 Task: Invite Team Member Softage.1@softage.net to Workspace Event Planning and Management. Invite Team Member Softage.2@softage.net to Workspace Event Planning and Management. Invite Team Member Softage.3@softage.net to Workspace Event Planning and Management. Invite Team Member Softage.4@softage.net to Workspace Event Planning and Management
Action: Mouse moved to (1031, 145)
Screenshot: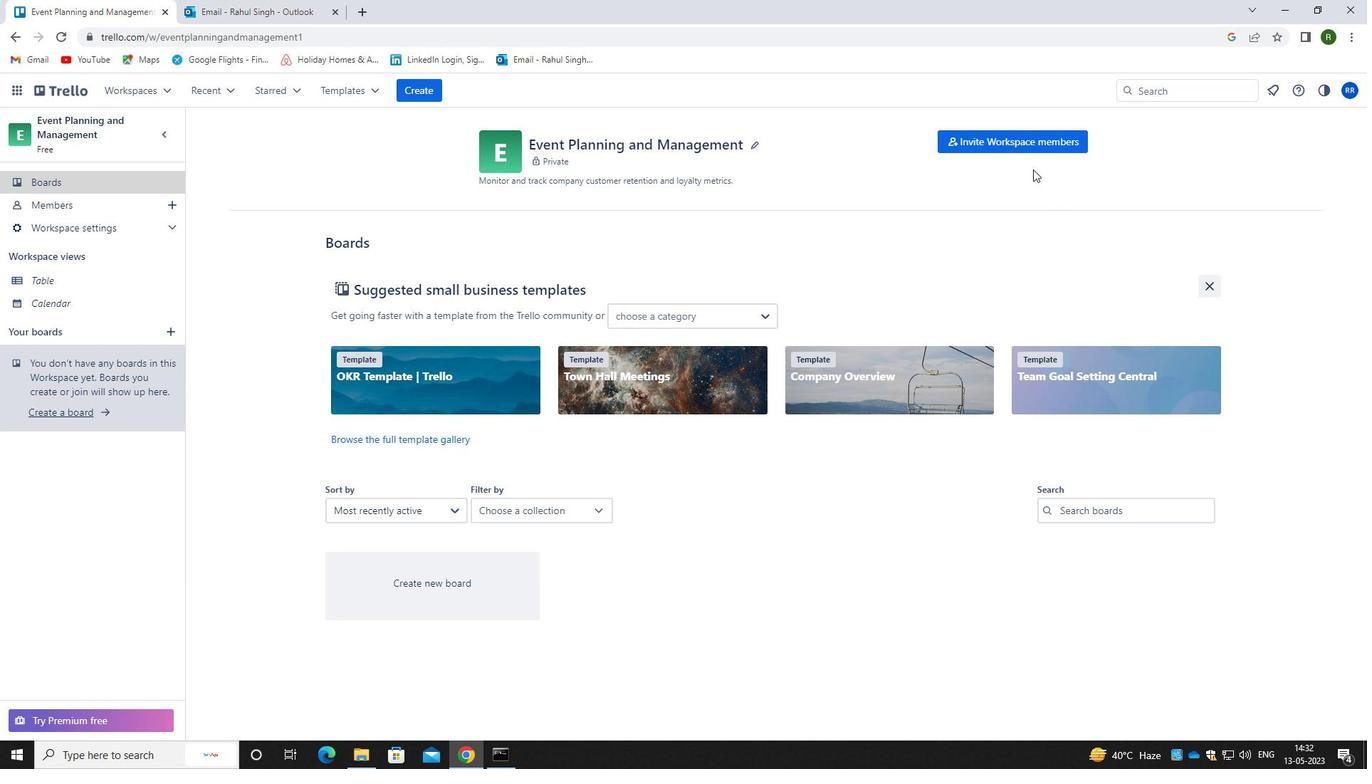 
Action: Mouse pressed left at (1031, 145)
Screenshot: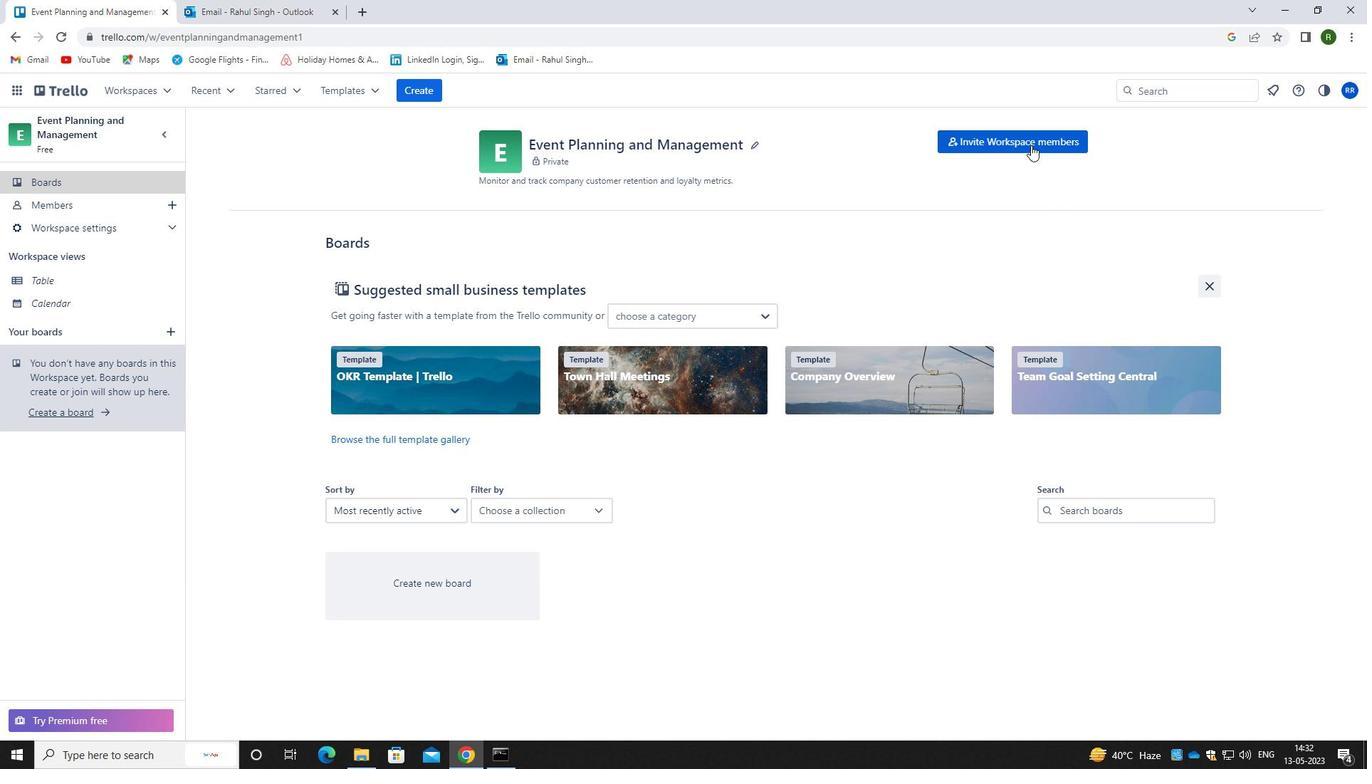 
Action: Mouse moved to (678, 381)
Screenshot: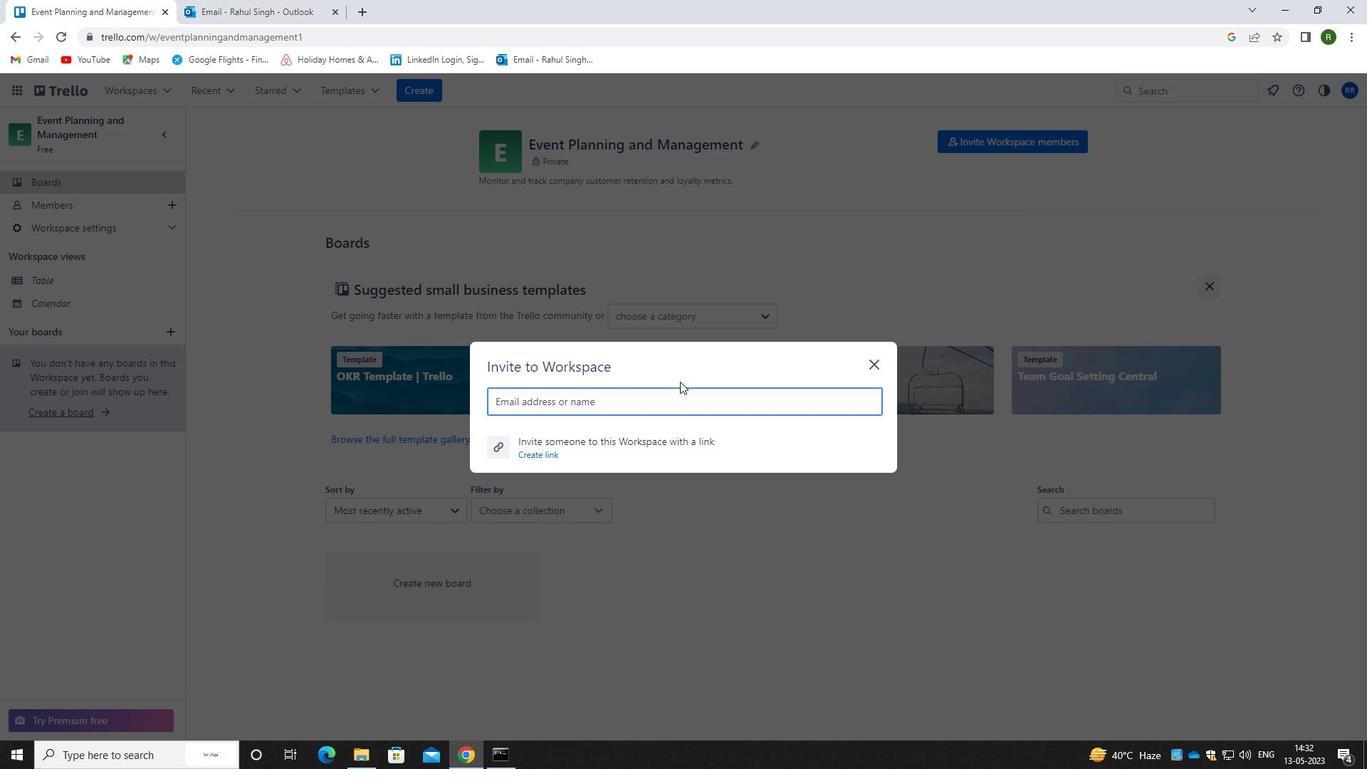 
Action: Key pressed <Key.caps_lock>s<Key.caps_lock>oftage.1<Key.shift>@SOFTAGE/<Key.backspace>.NET
Screenshot: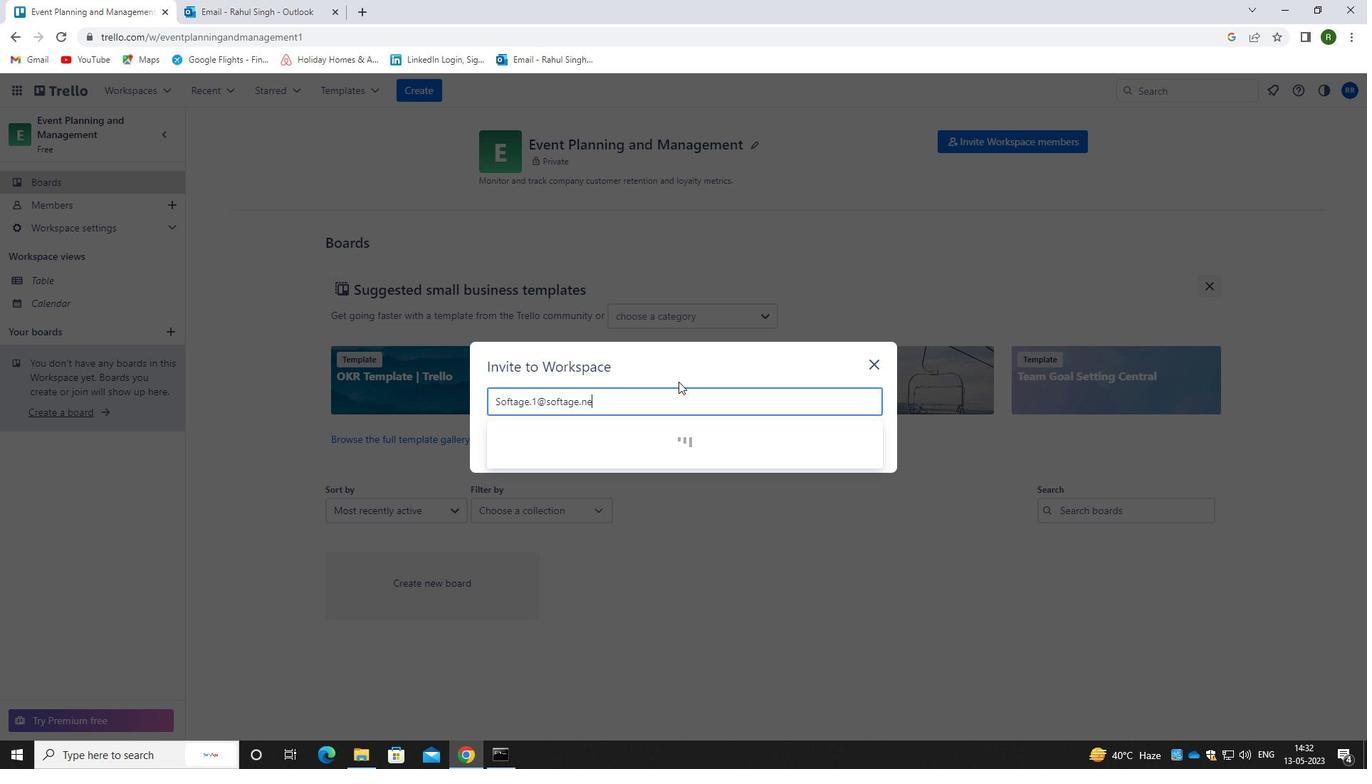 
Action: Mouse moved to (537, 442)
Screenshot: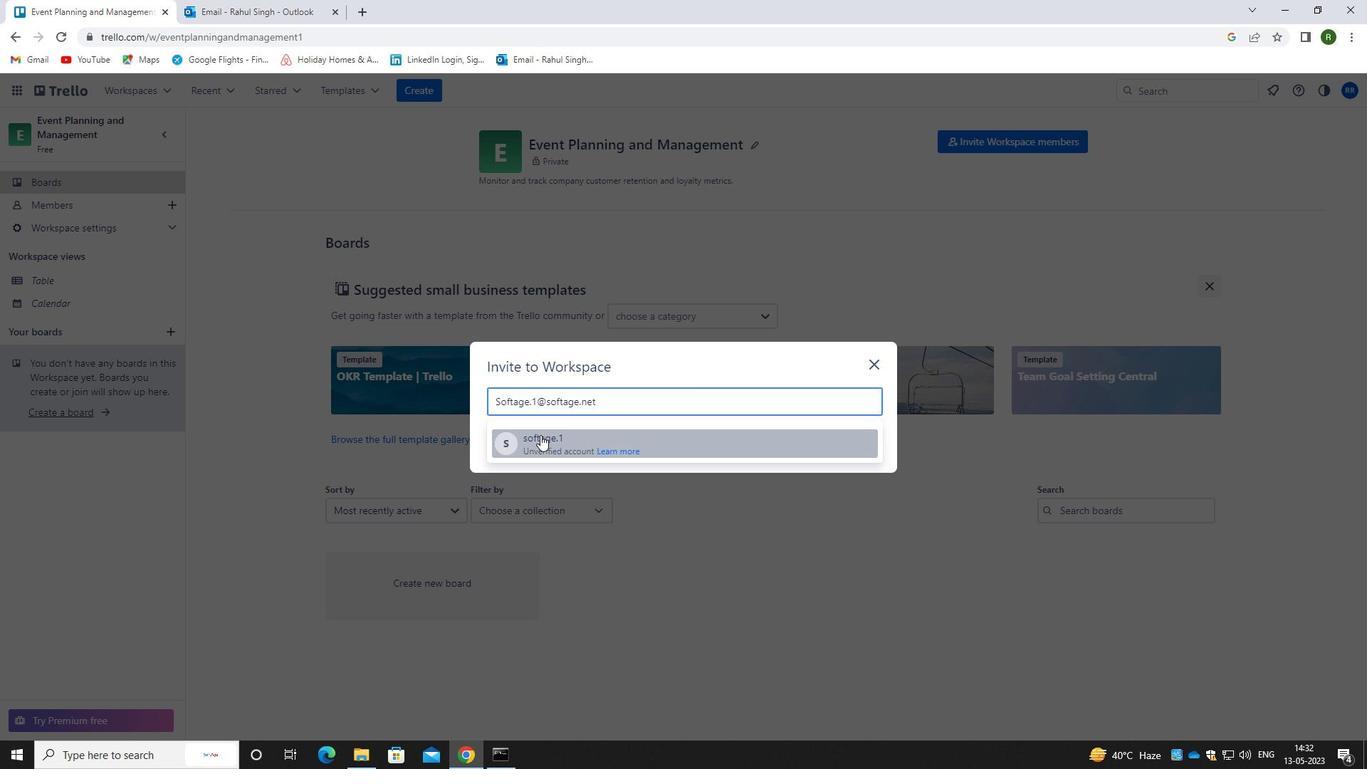 
Action: Mouse pressed left at (537, 442)
Screenshot: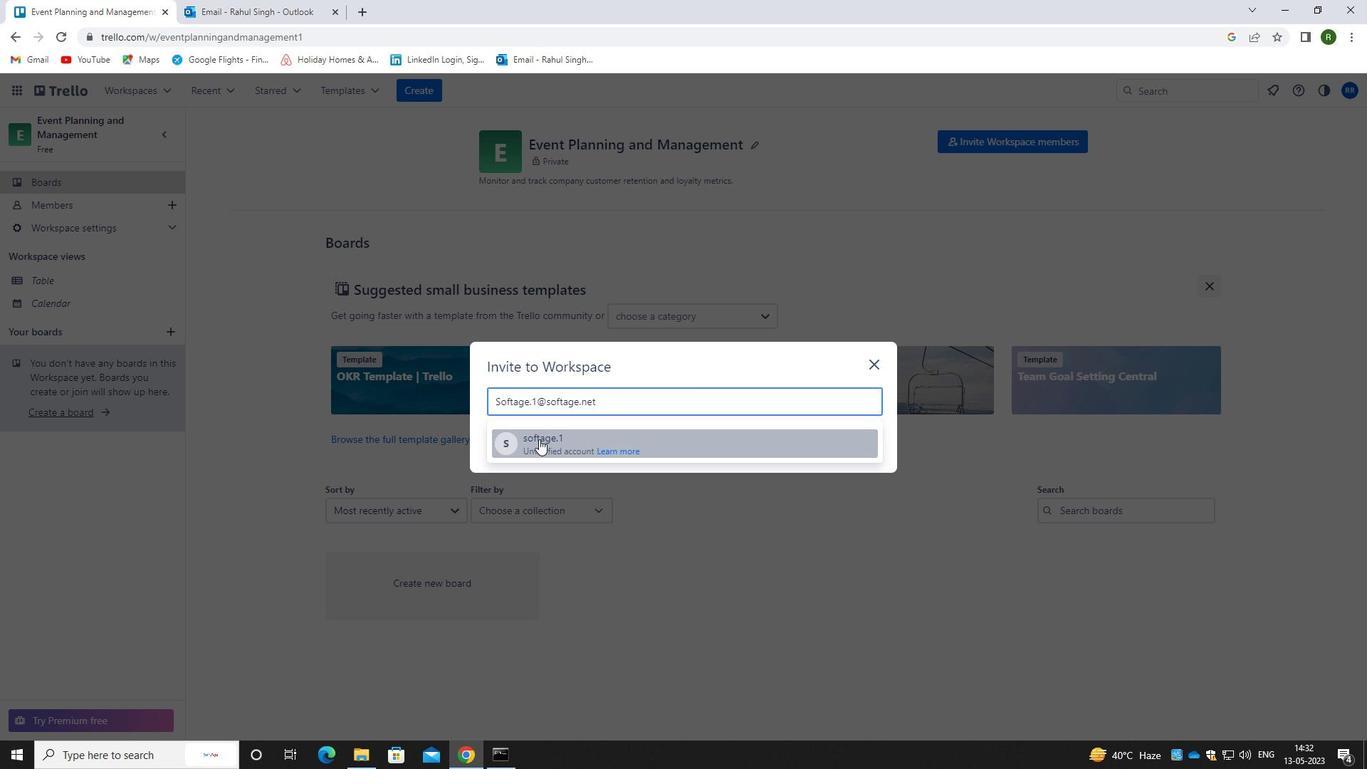 
Action: Mouse moved to (843, 374)
Screenshot: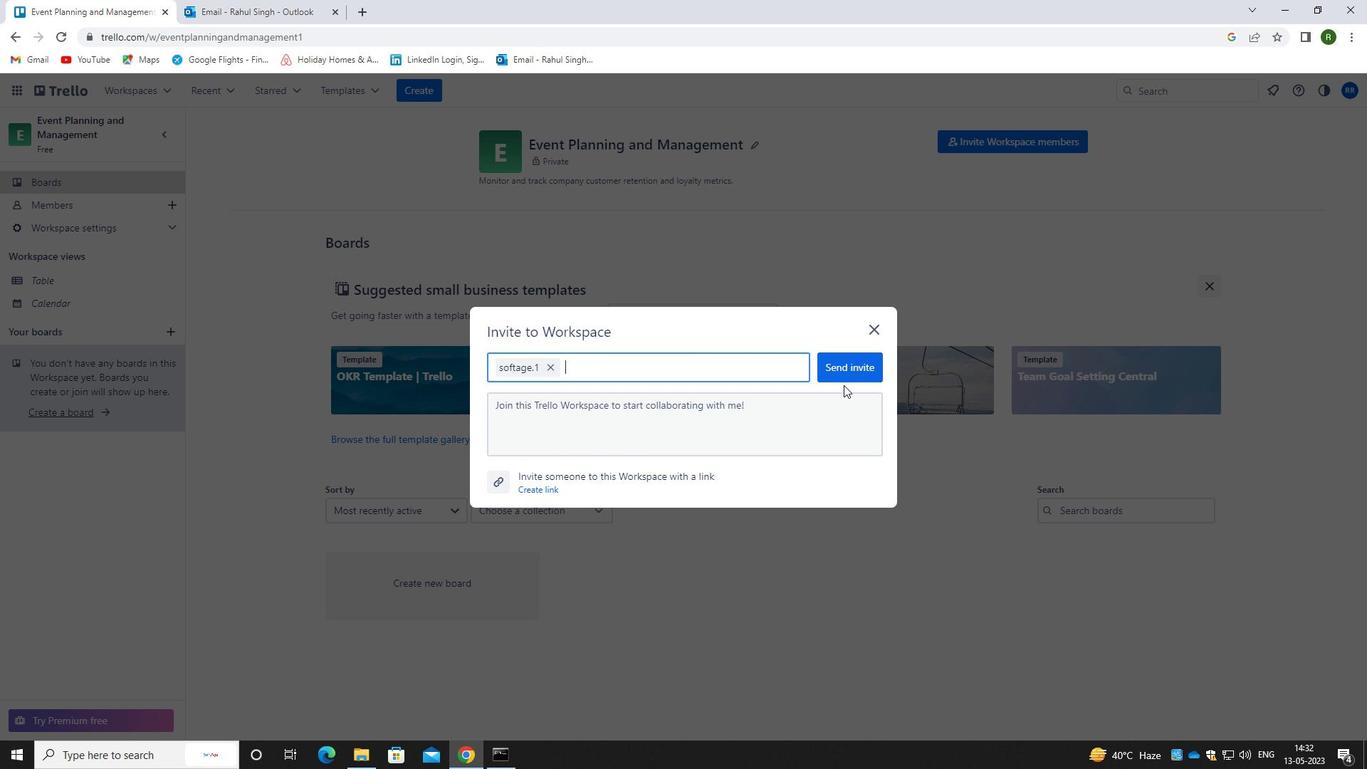 
Action: Mouse pressed left at (843, 374)
Screenshot: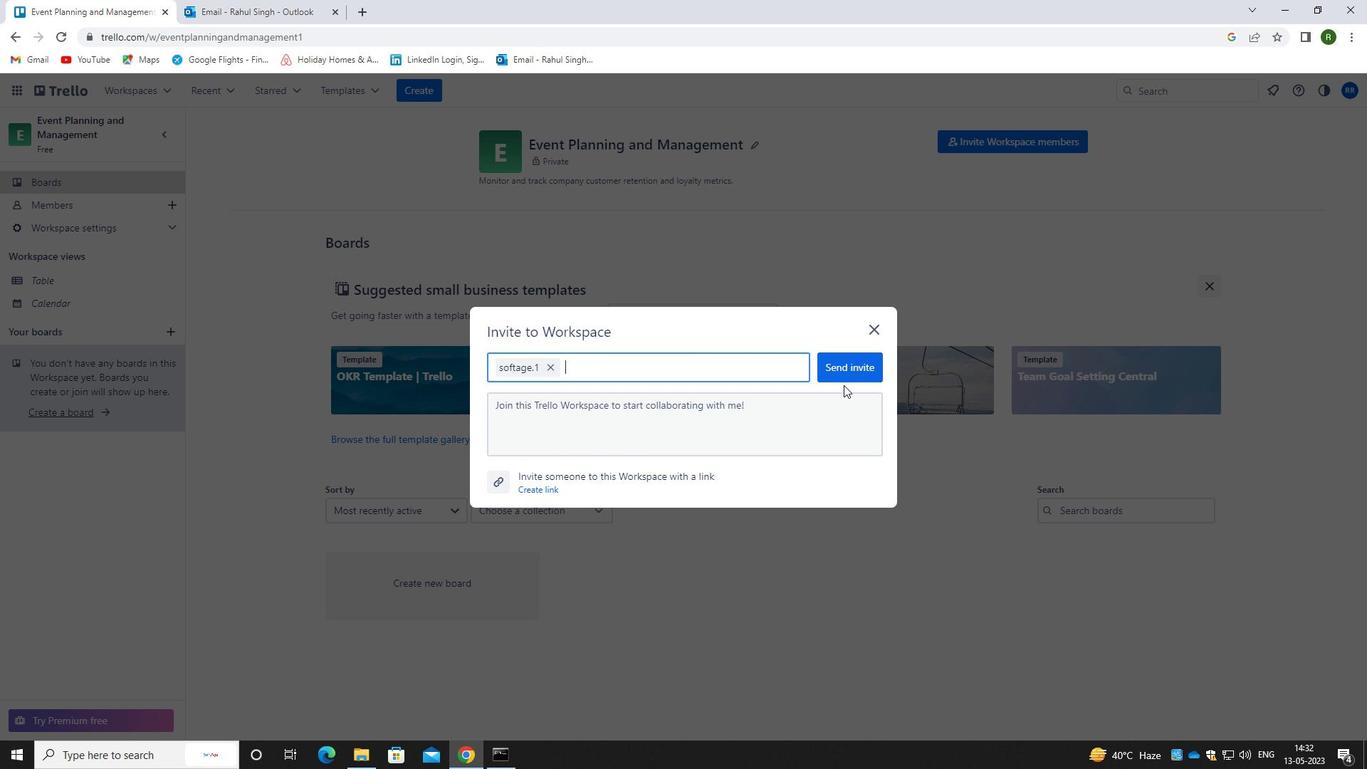 
Action: Mouse moved to (1021, 144)
Screenshot: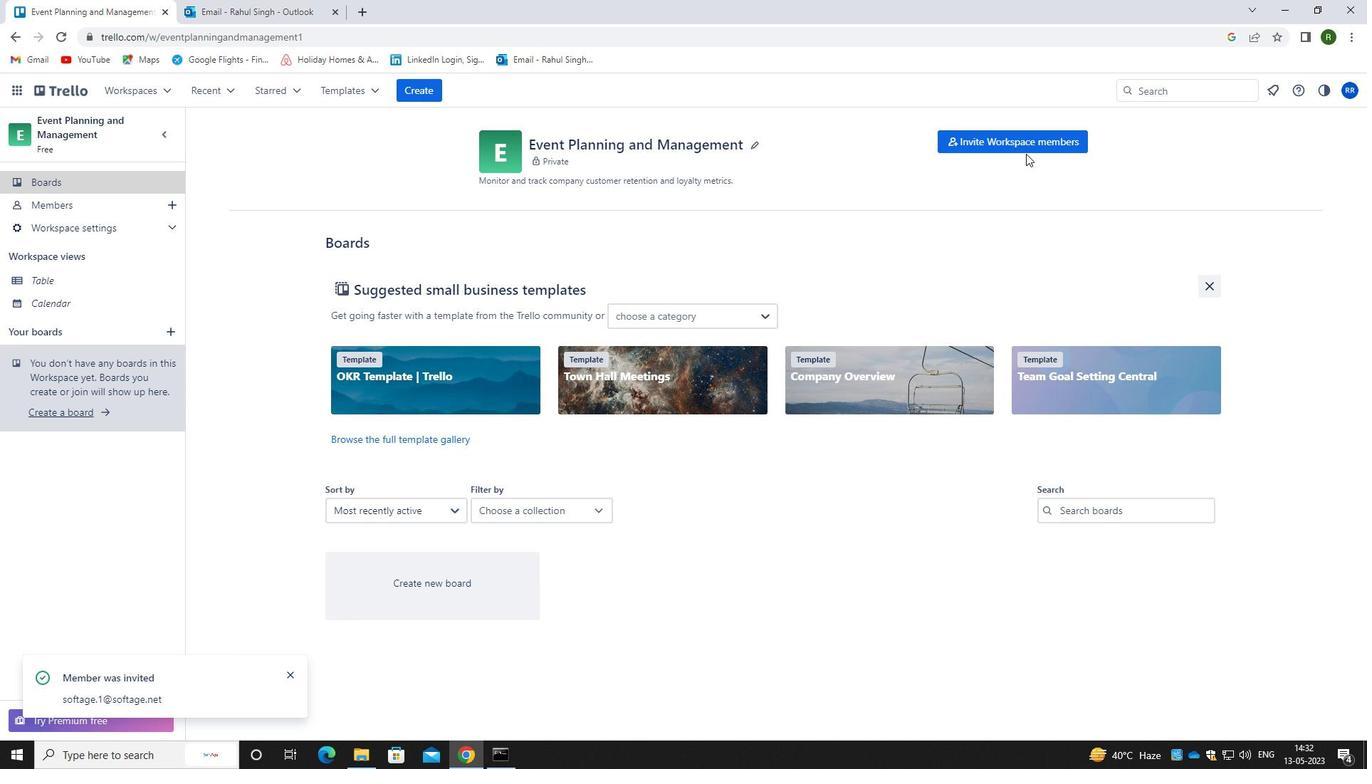 
Action: Mouse pressed left at (1021, 144)
Screenshot: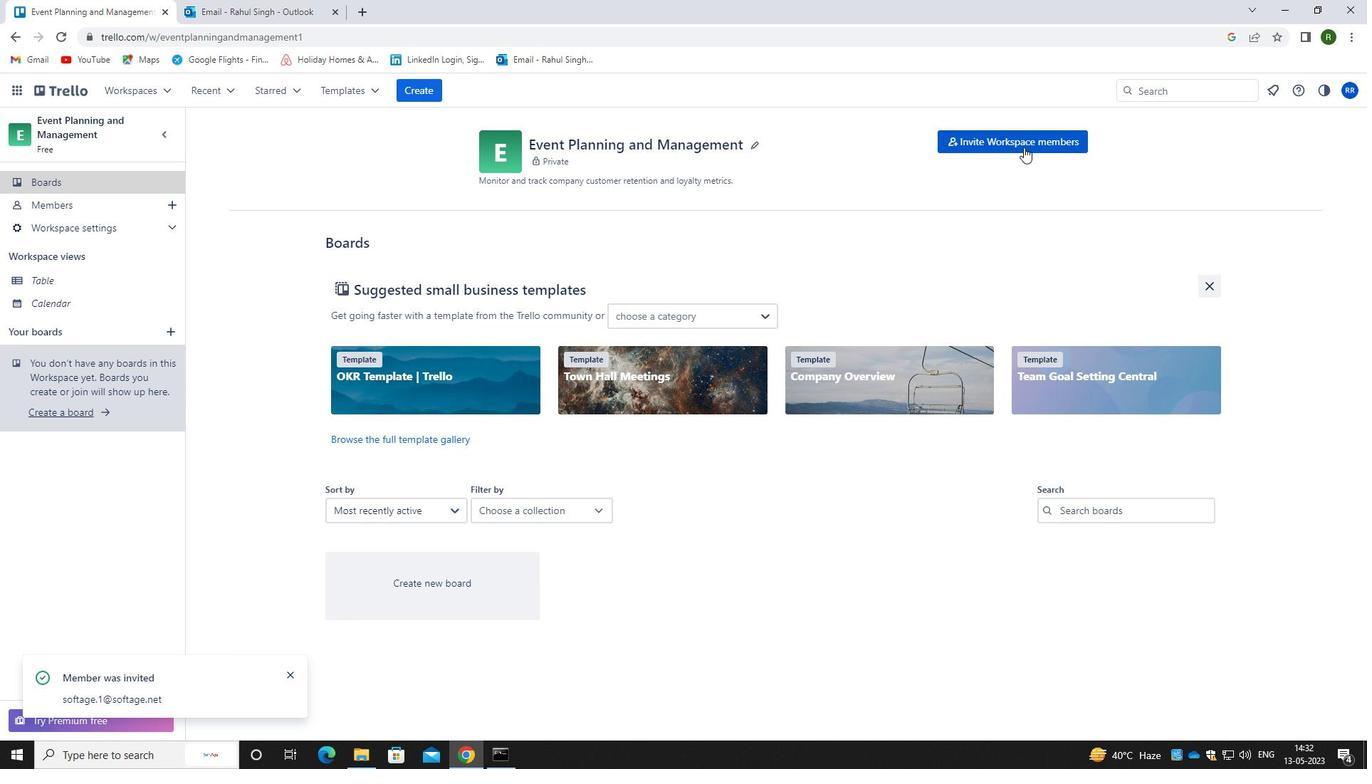 
Action: Mouse moved to (647, 420)
Screenshot: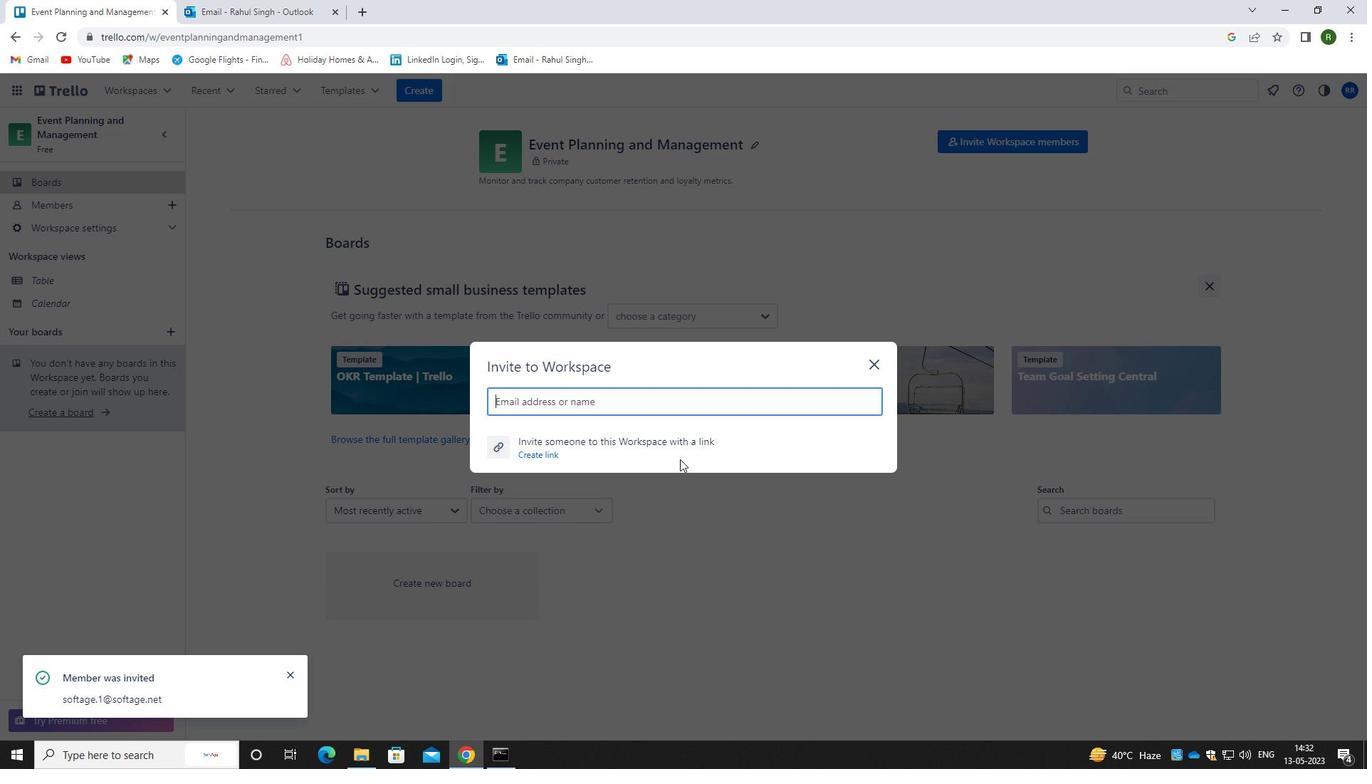 
Action: Key pressed <Key.shift>SOFTAGE.2<Key.shift>@SOFTAGE.NET
Screenshot: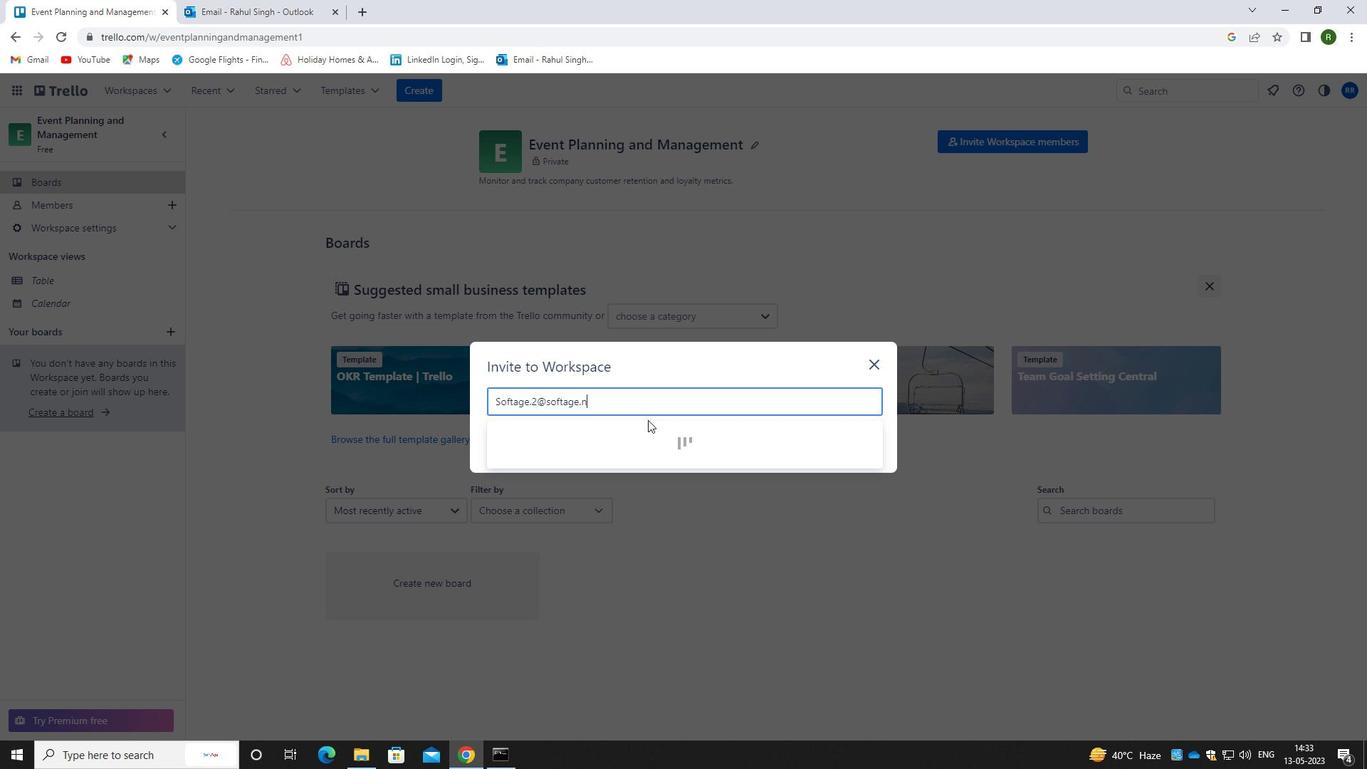 
Action: Mouse moved to (560, 442)
Screenshot: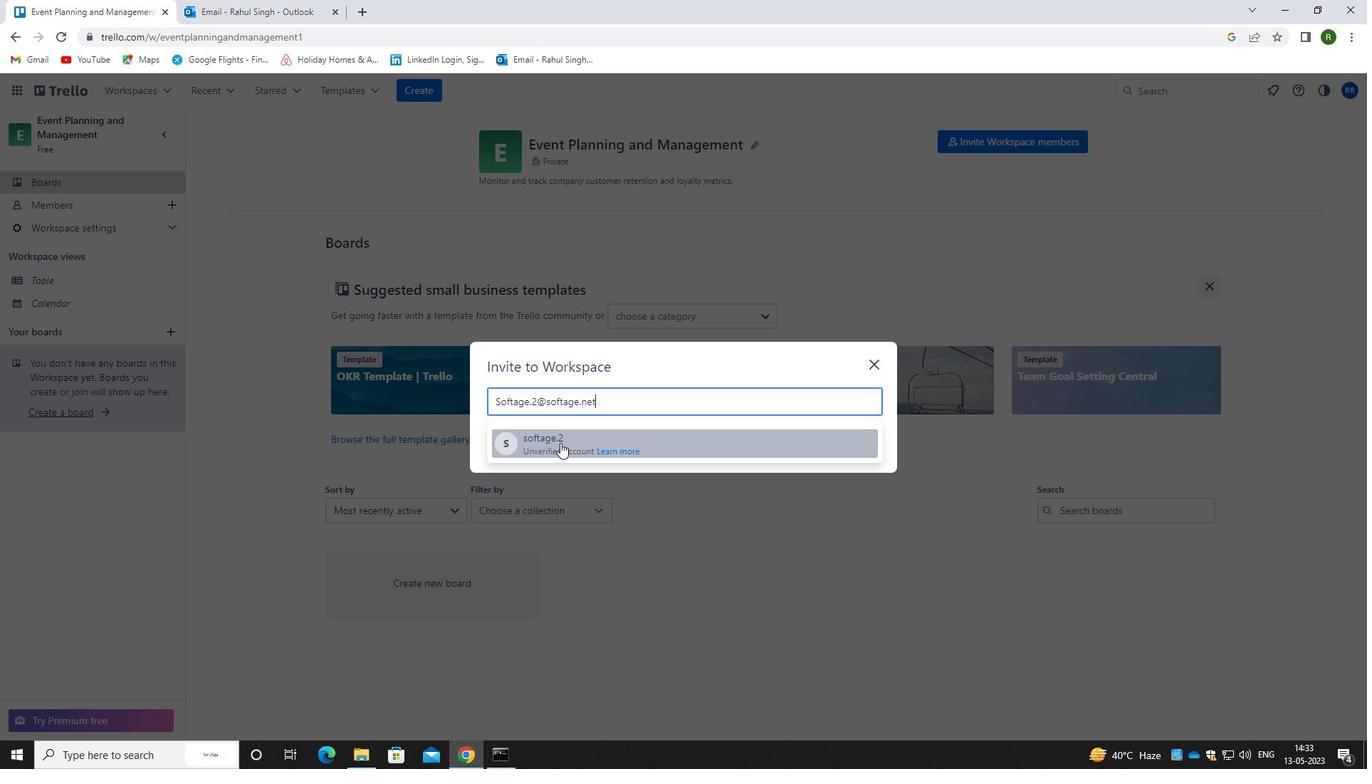 
Action: Mouse pressed left at (560, 442)
Screenshot: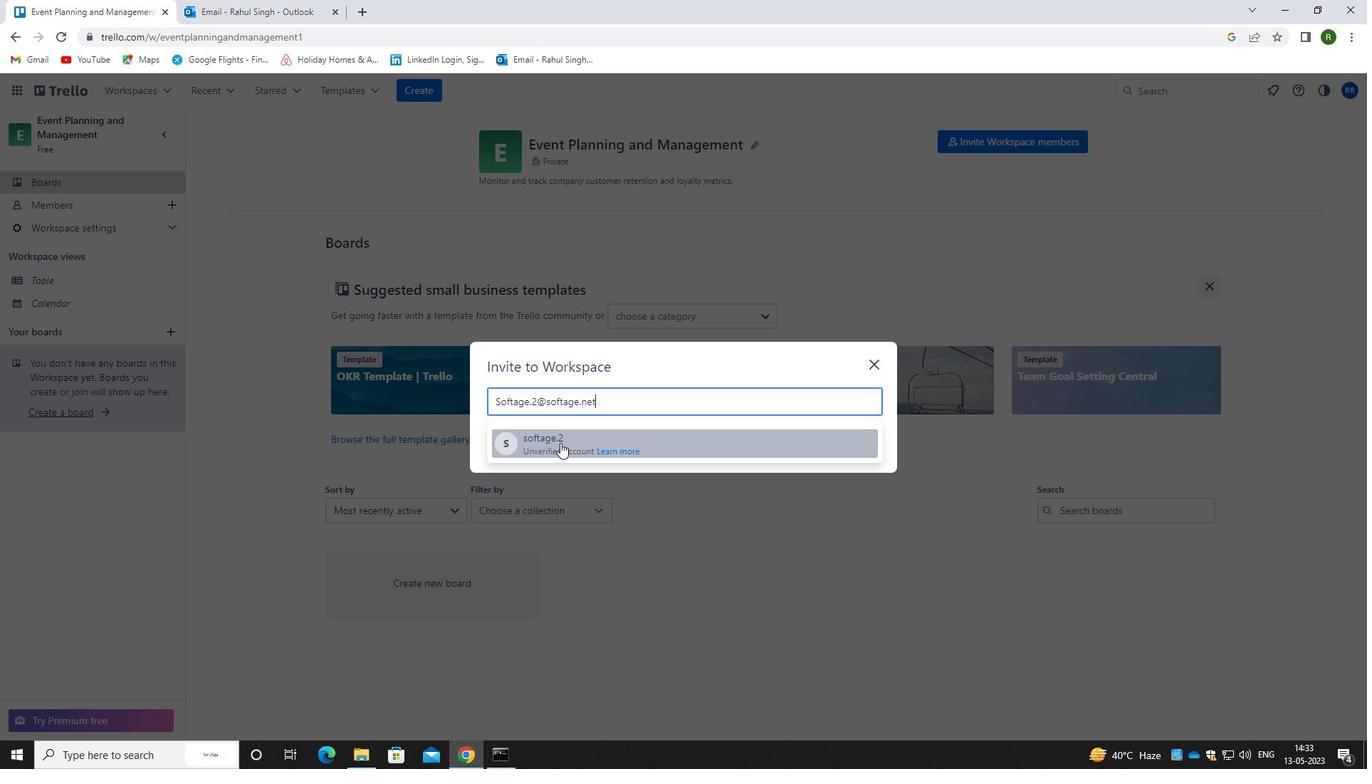 
Action: Mouse moved to (855, 375)
Screenshot: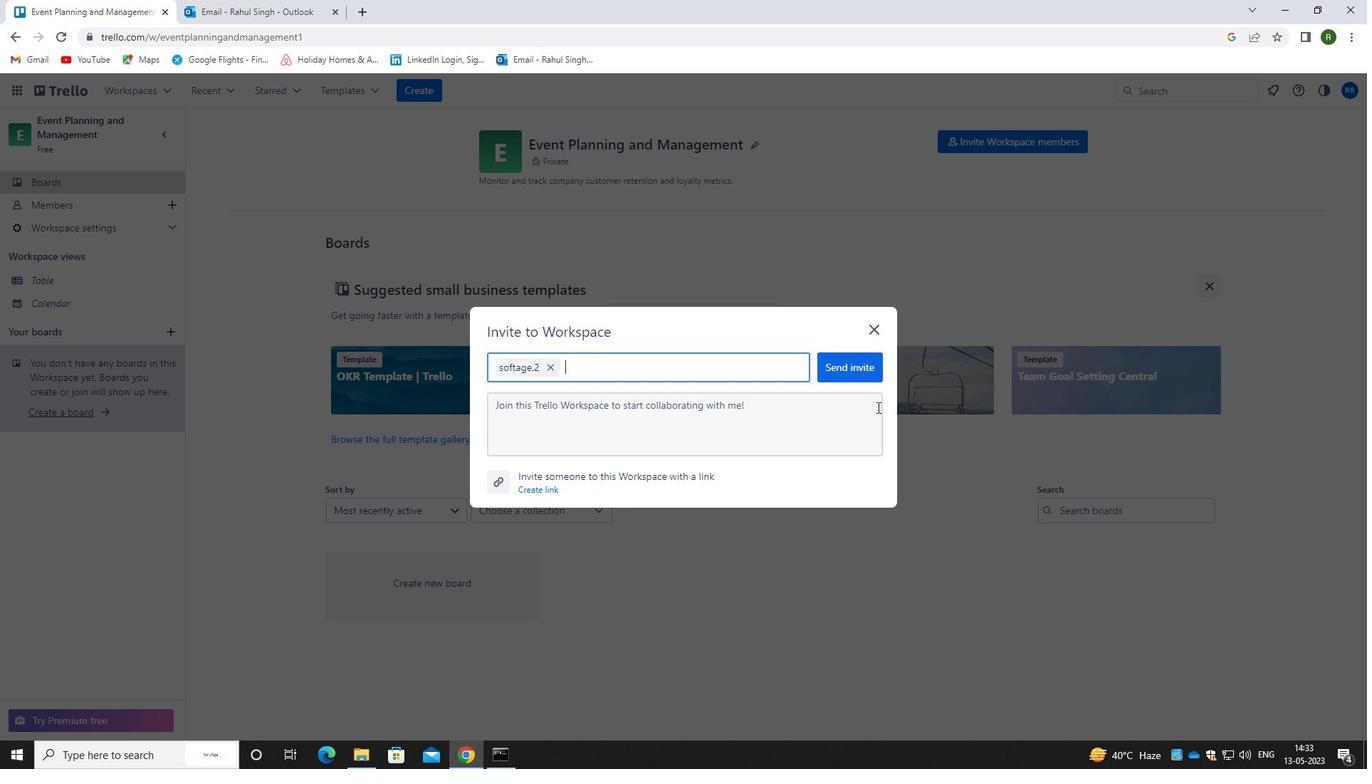 
Action: Mouse pressed left at (855, 375)
Screenshot: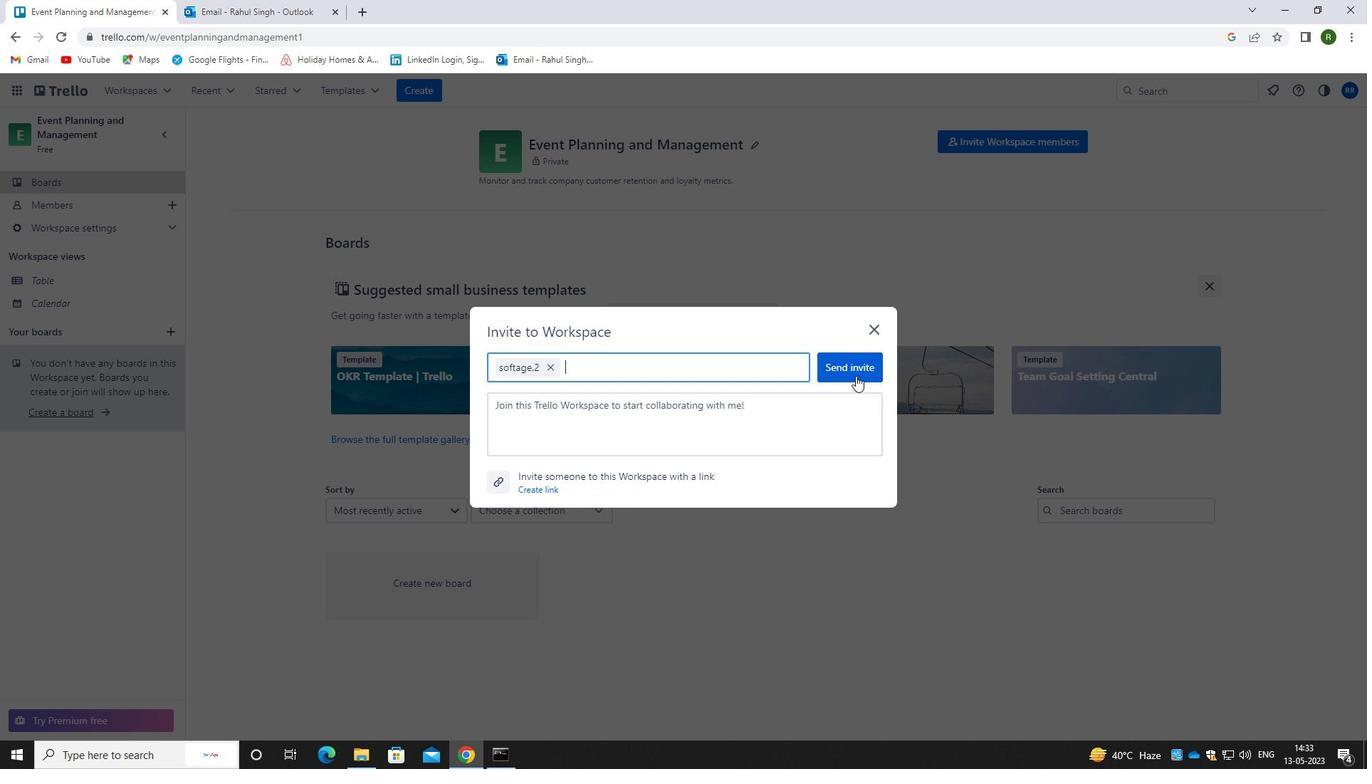 
Action: Mouse moved to (1031, 140)
Screenshot: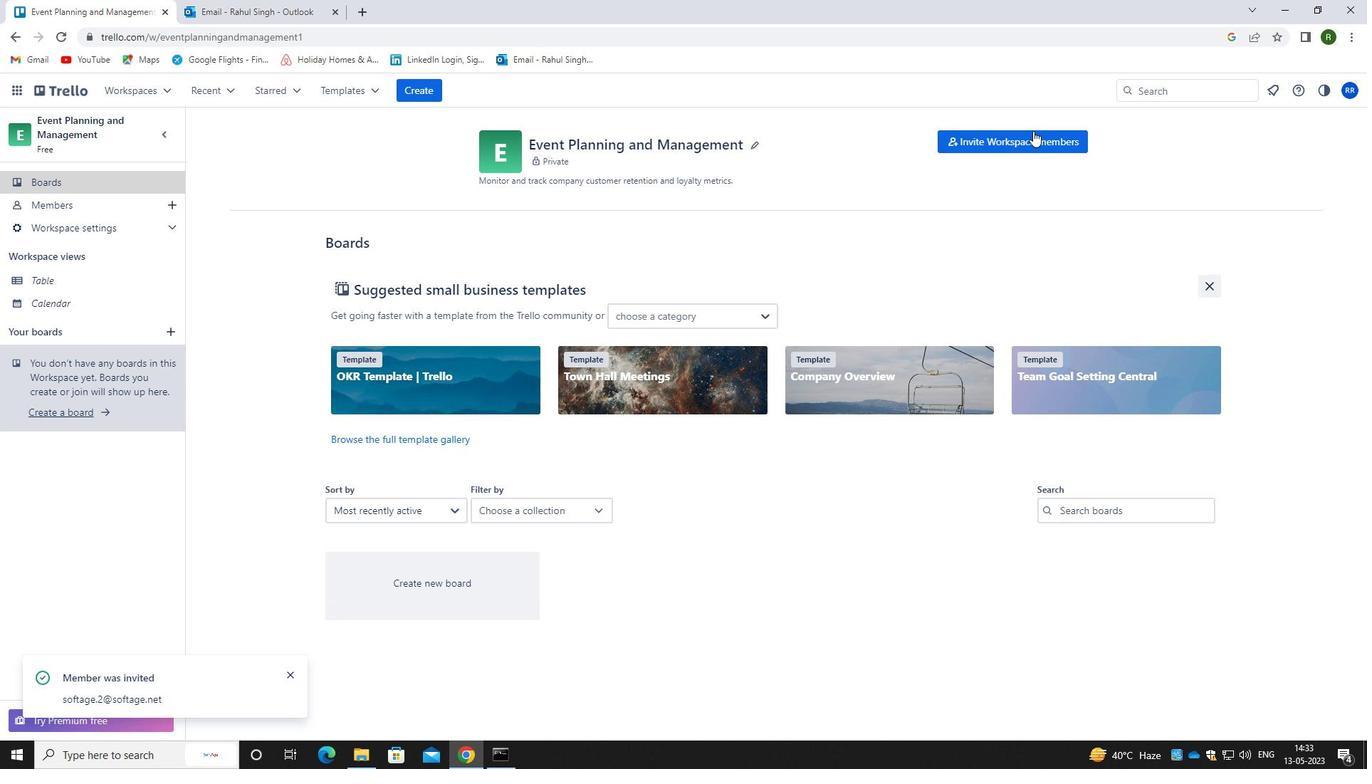 
Action: Mouse pressed left at (1031, 140)
Screenshot: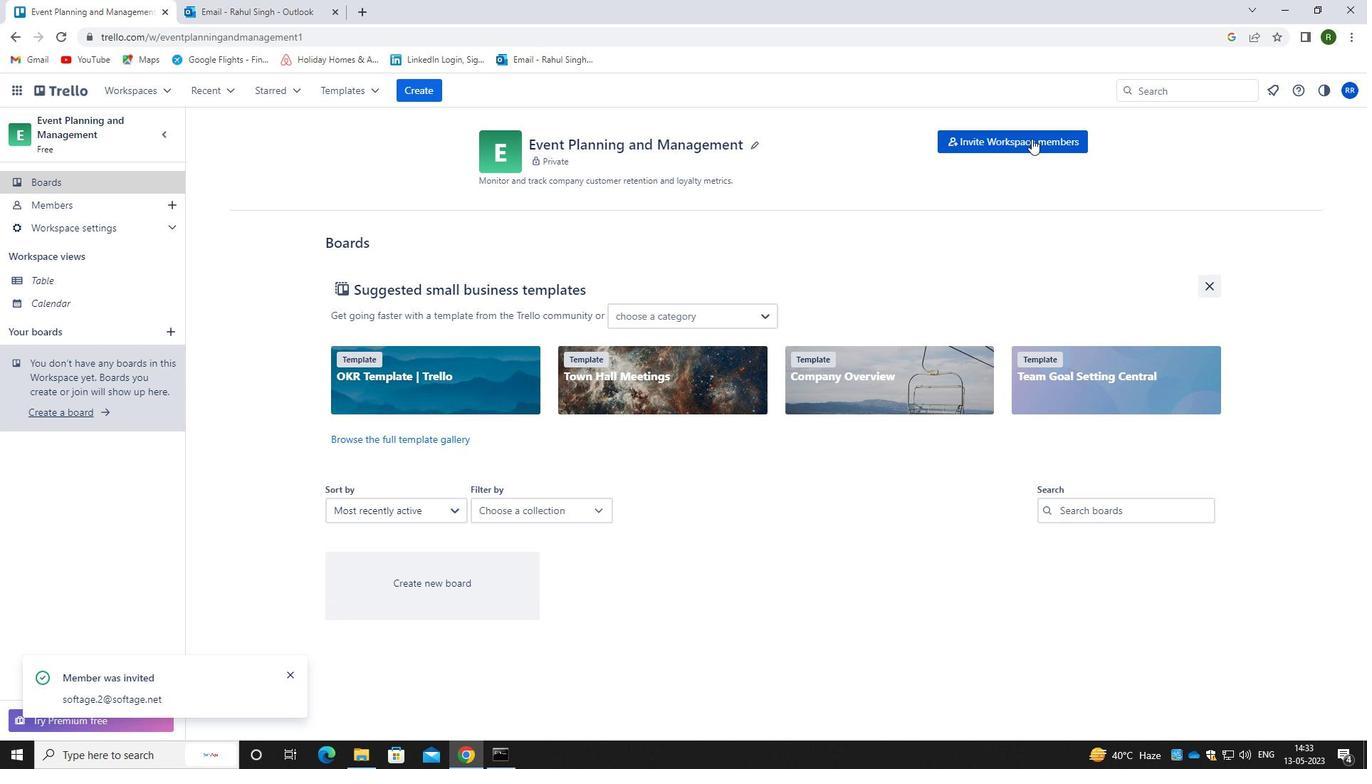 
Action: Mouse moved to (646, 404)
Screenshot: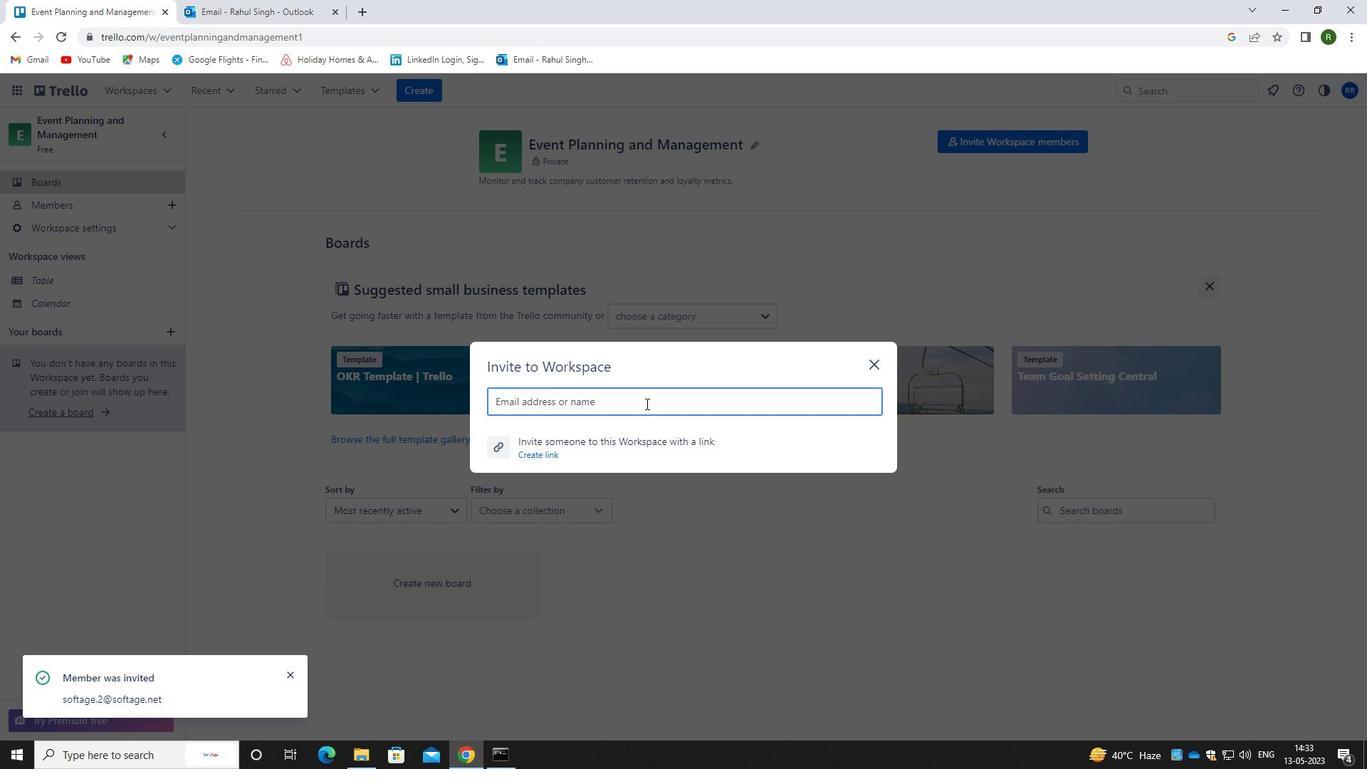 
Action: Key pressed <Key.caps_lock>S<Key.caps_lock>OFTAGE.3<Key.shift>@SOFTAGE.NET
Screenshot: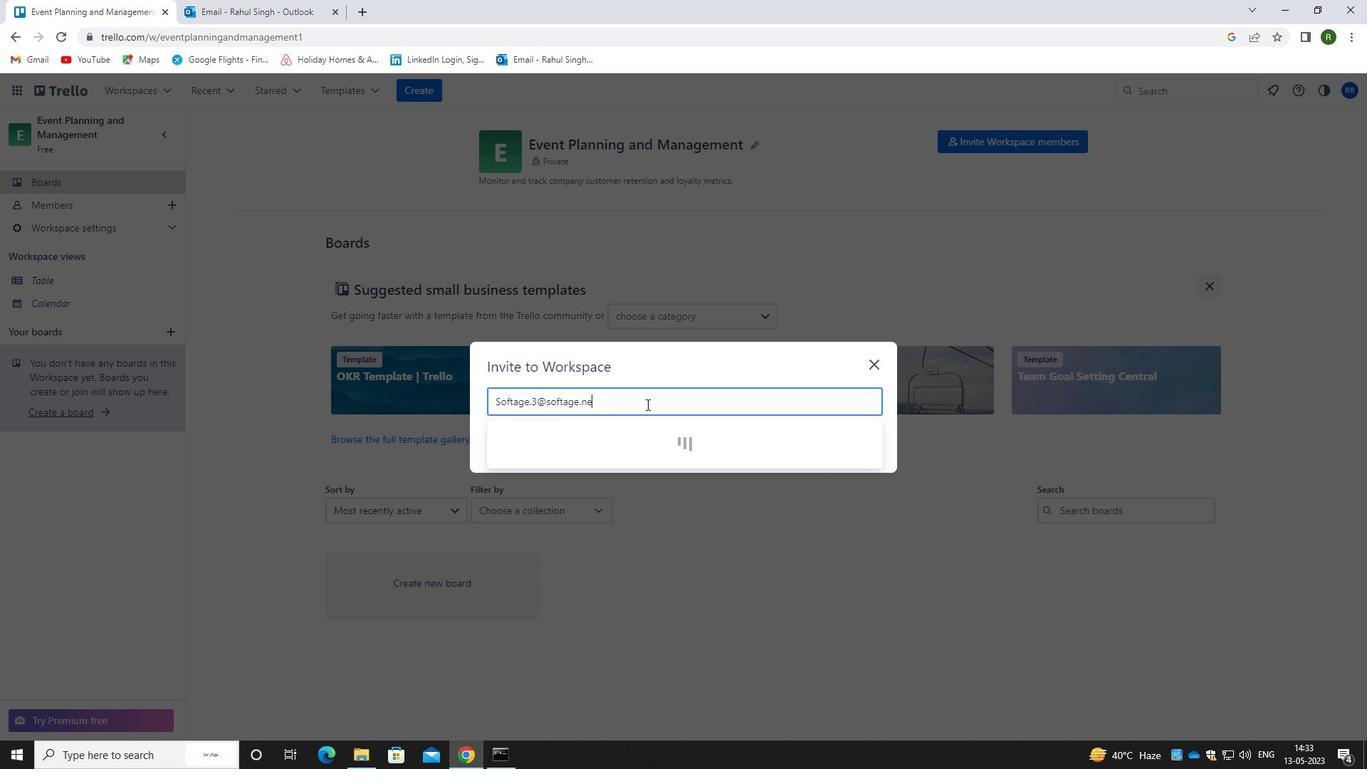 
Action: Mouse moved to (572, 440)
Screenshot: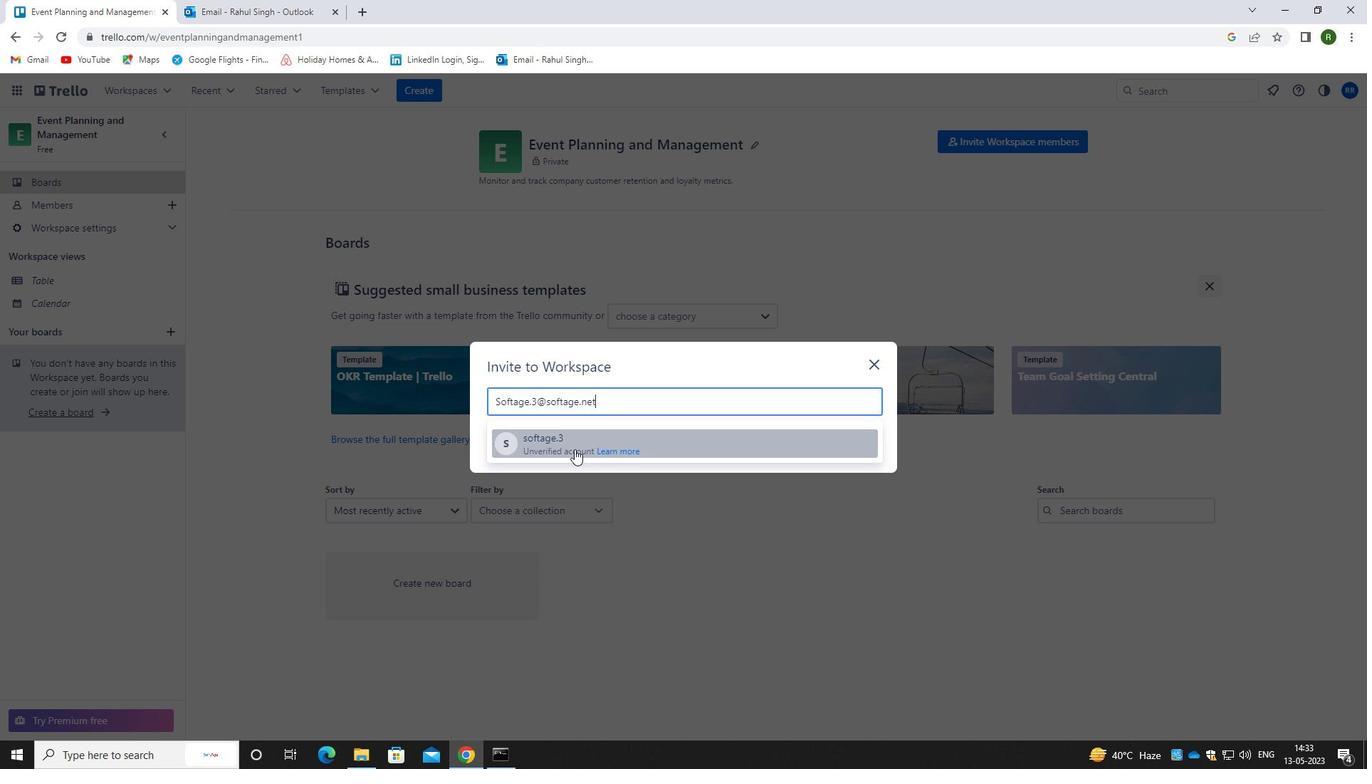 
Action: Mouse pressed left at (572, 440)
Screenshot: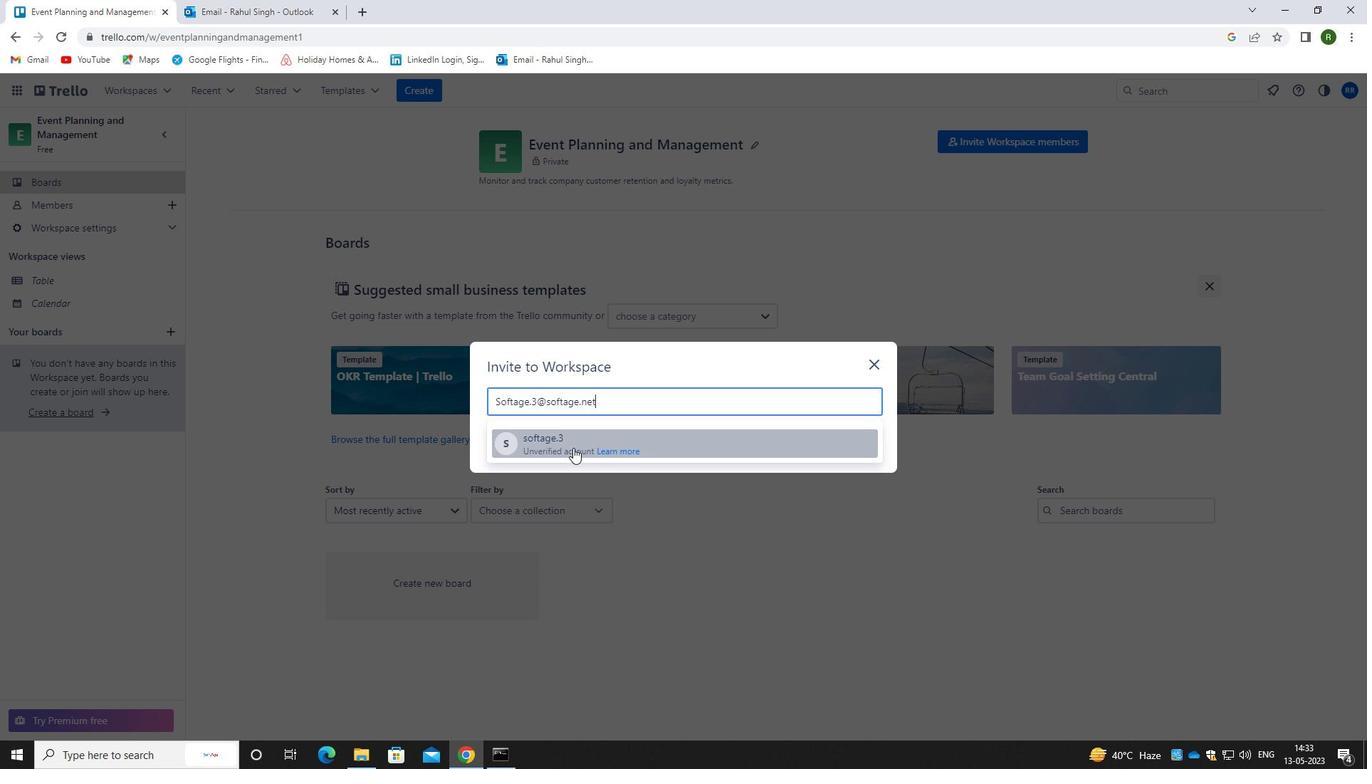 
Action: Mouse moved to (823, 367)
Screenshot: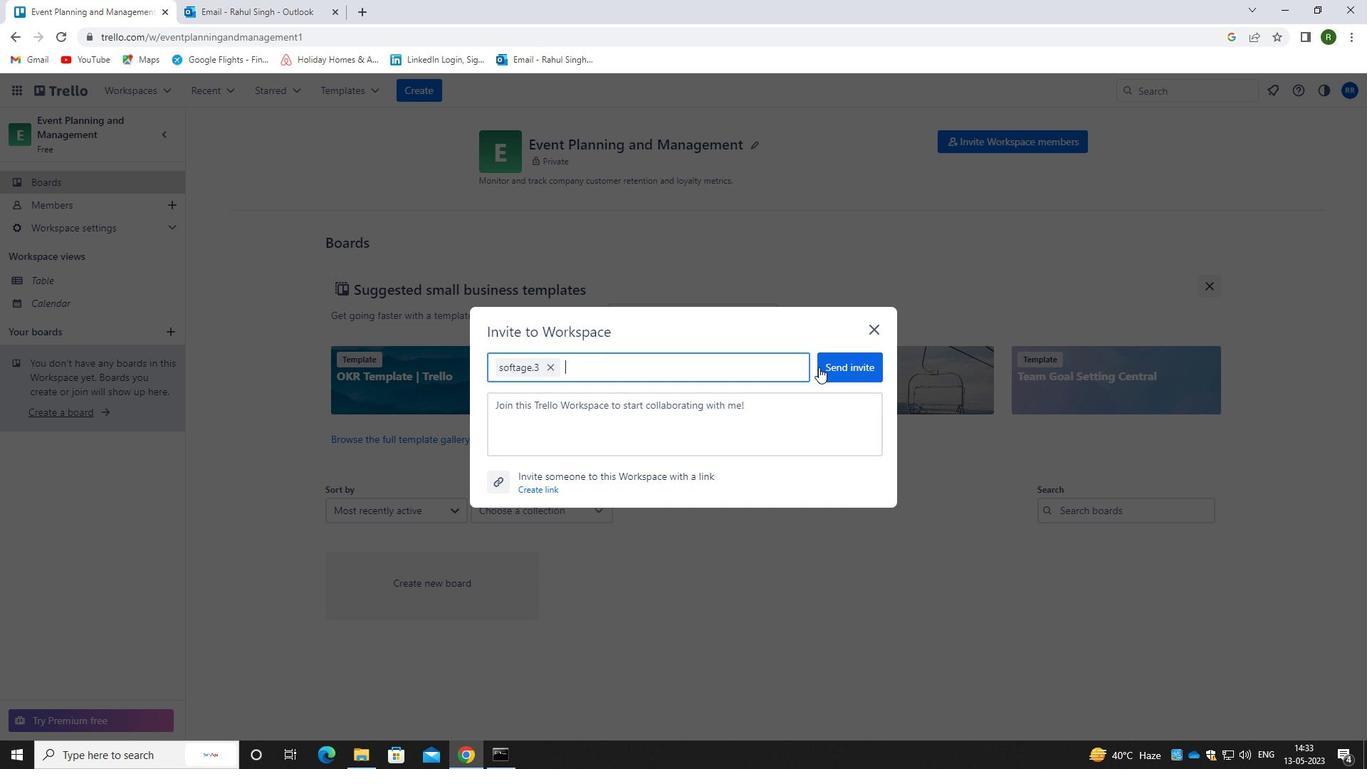 
Action: Mouse pressed left at (823, 367)
Screenshot: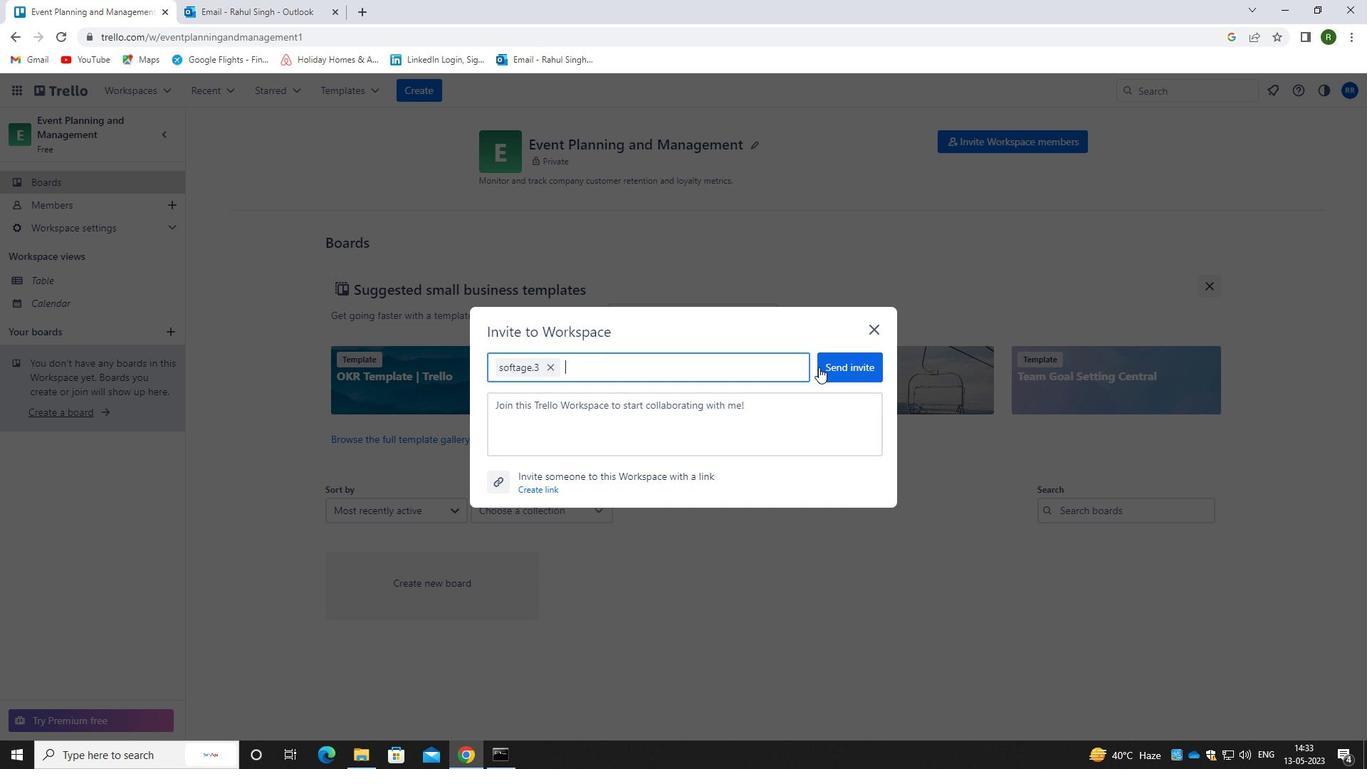 
Action: Mouse moved to (981, 148)
Screenshot: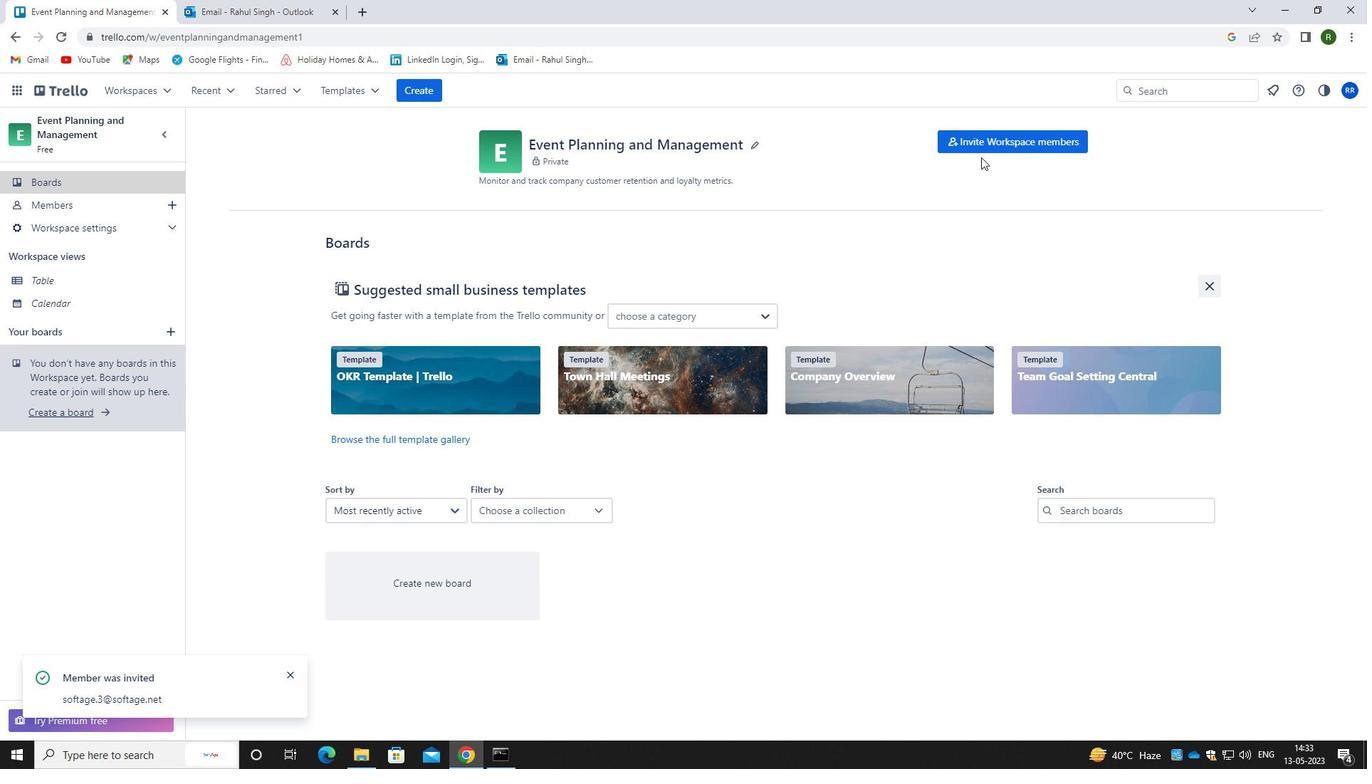 
Action: Mouse pressed left at (981, 148)
Screenshot: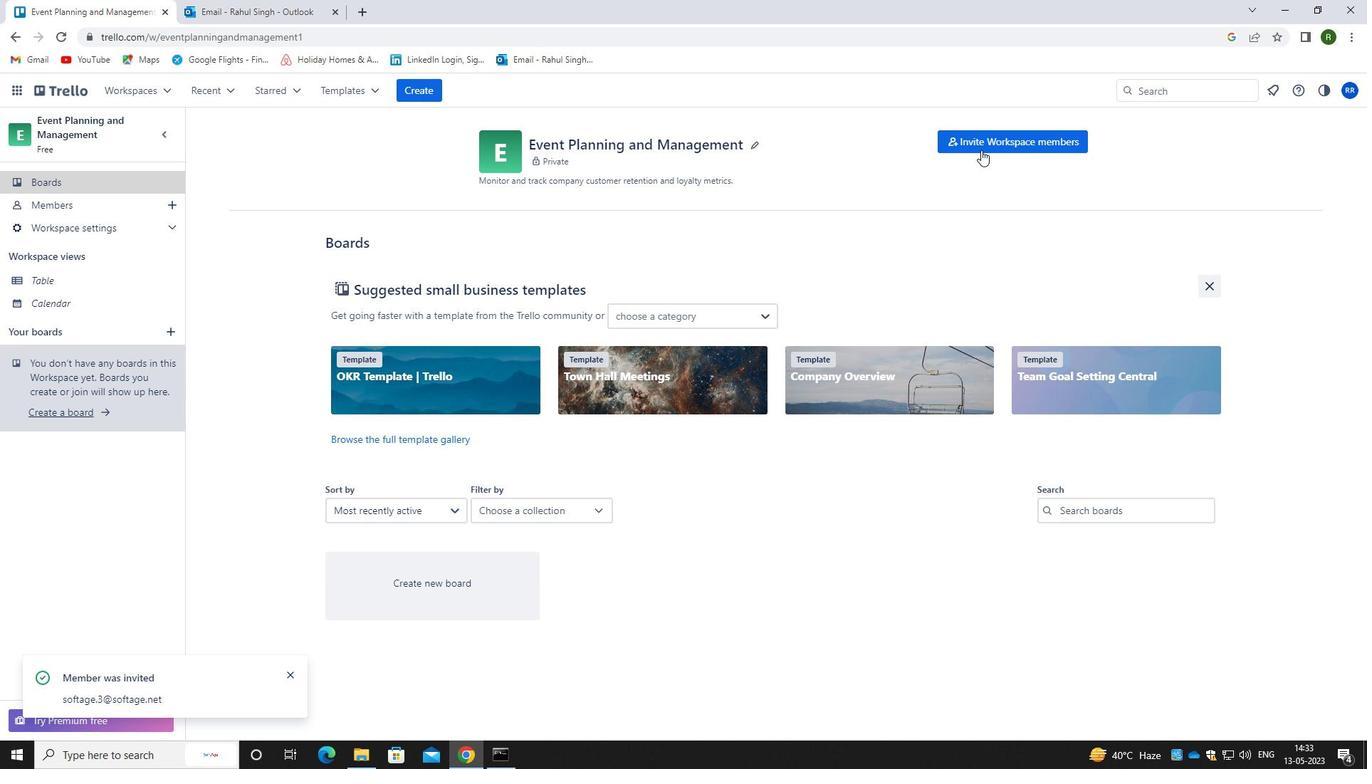 
Action: Mouse moved to (605, 393)
Screenshot: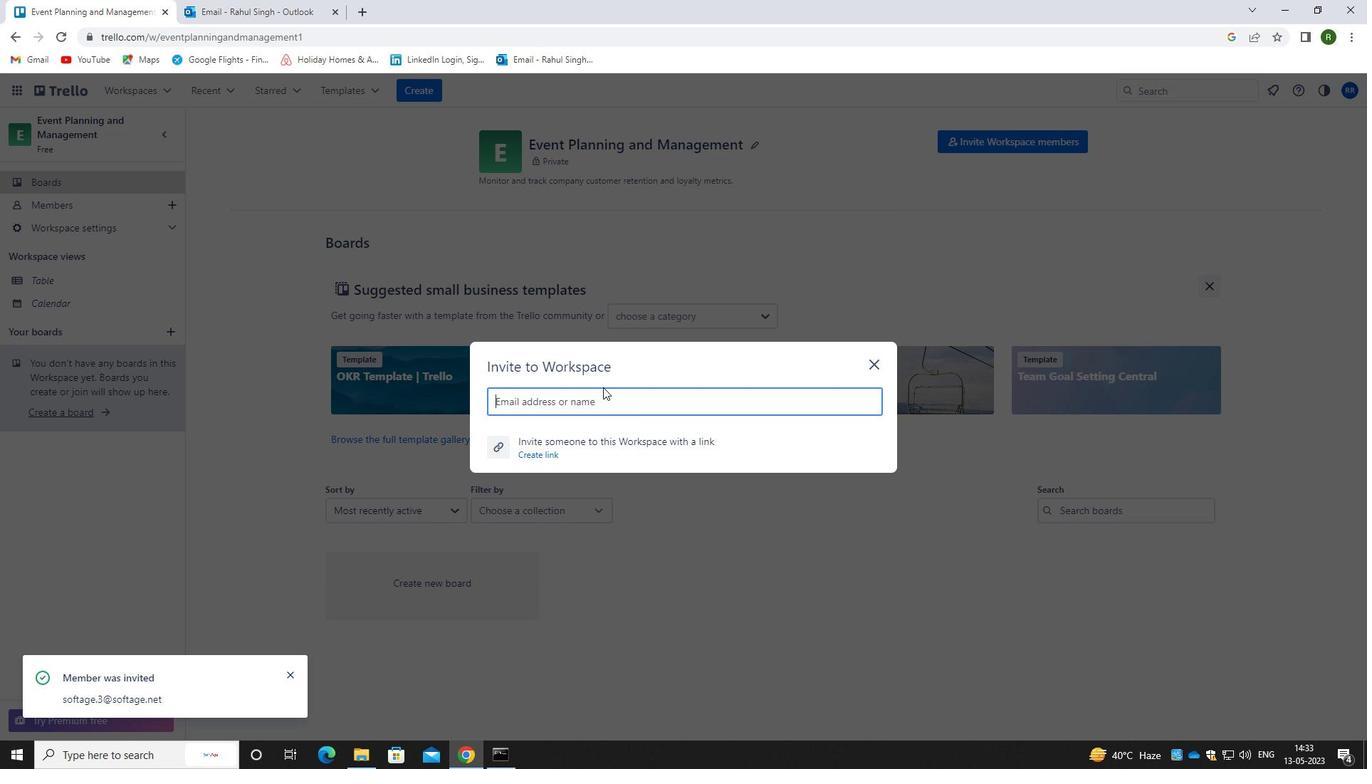 
Action: Key pressed <Key.shift>SOFTAGE.4<Key.shift><Key.shift><Key.shift><Key.shift><Key.shift>@SOFTAGE.NET
Screenshot: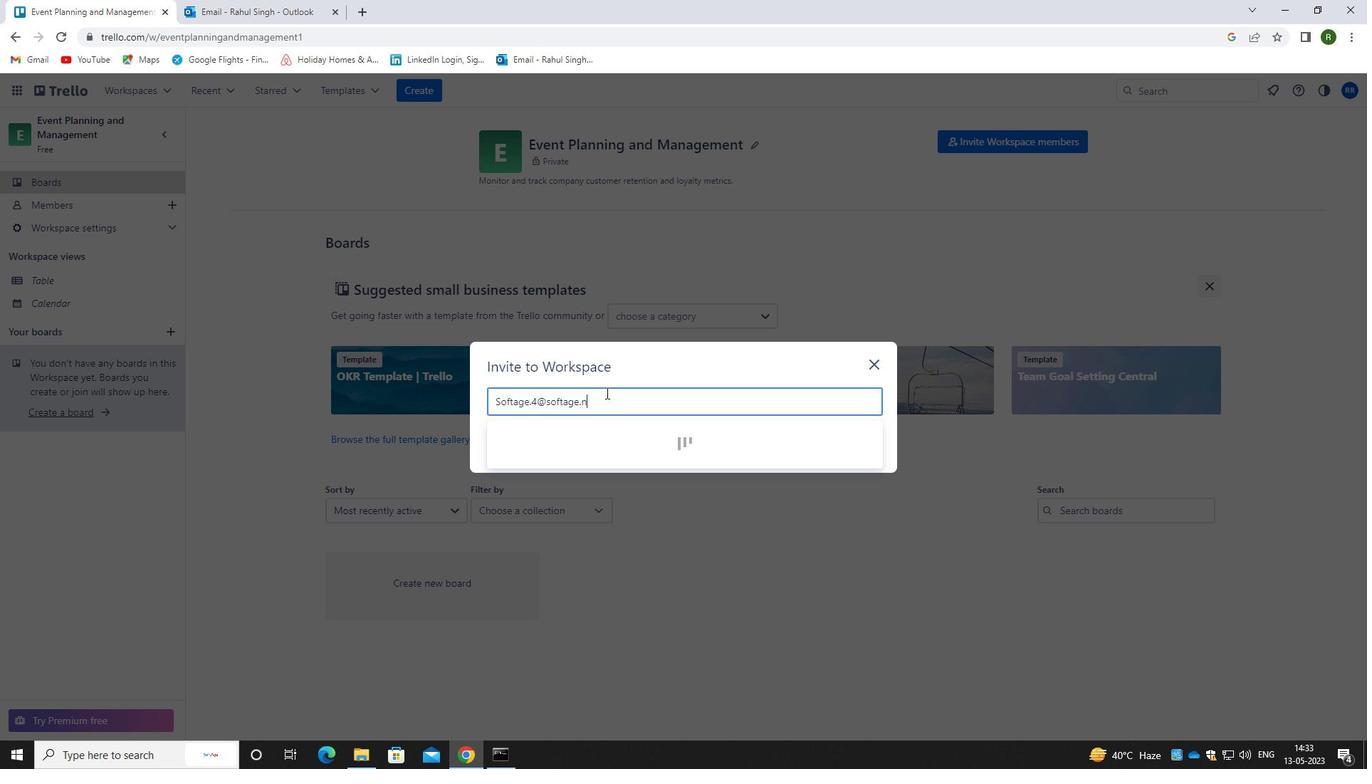 
Action: Mouse moved to (541, 437)
Screenshot: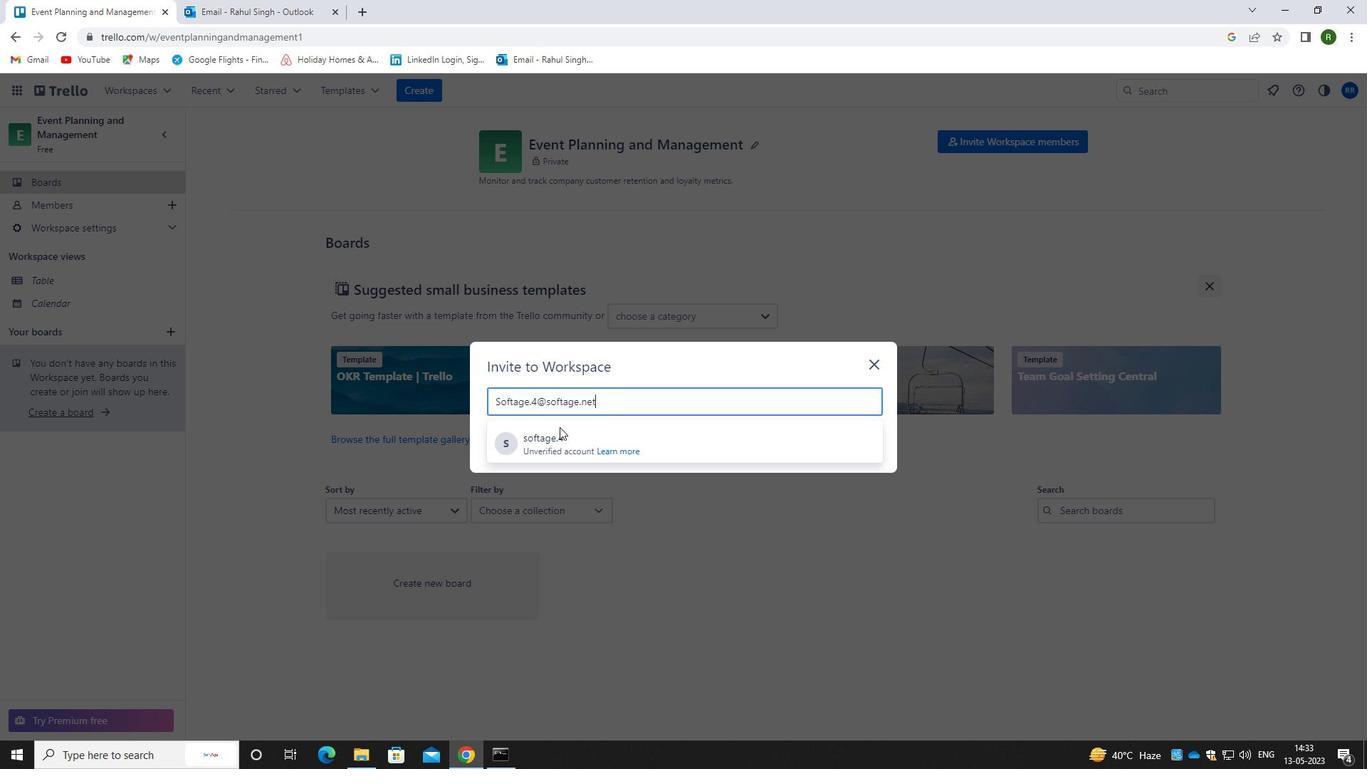 
Action: Mouse pressed left at (541, 437)
Screenshot: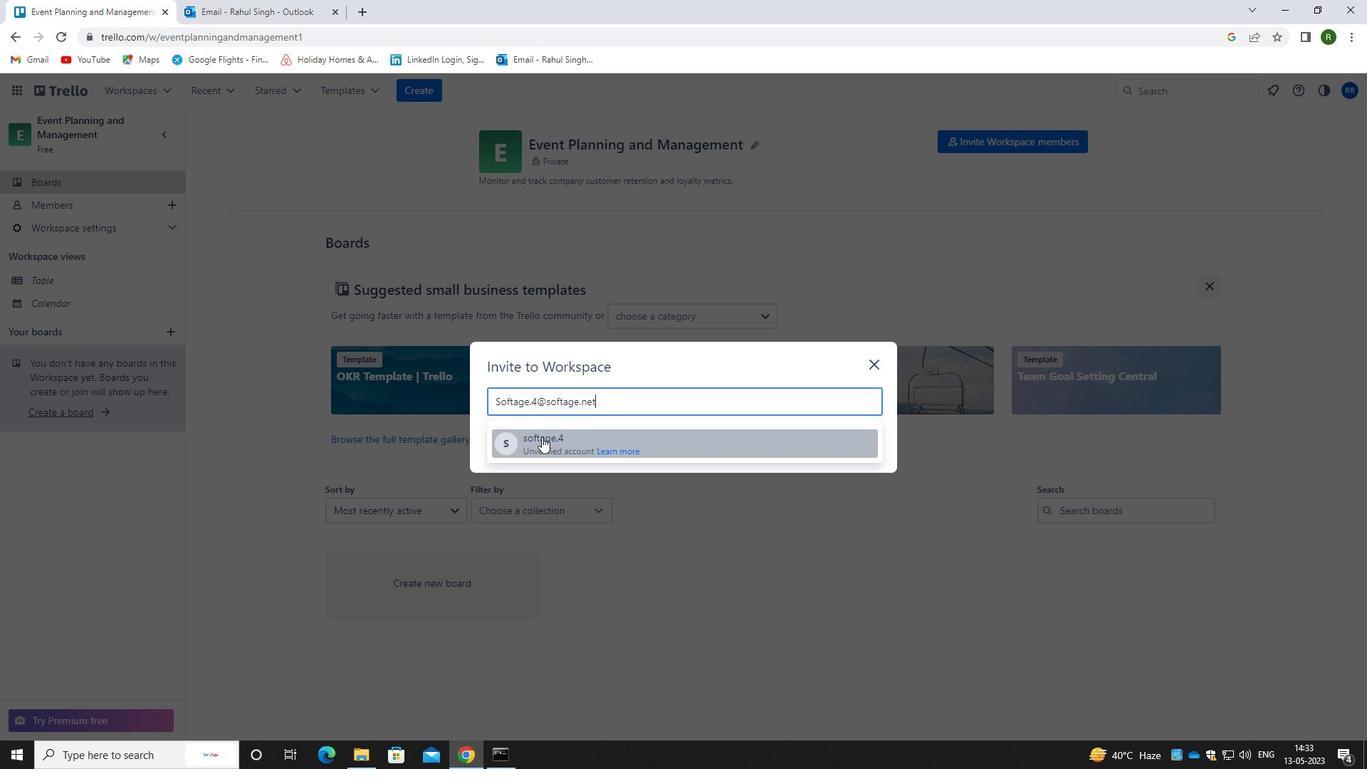 
Action: Mouse moved to (833, 366)
Screenshot: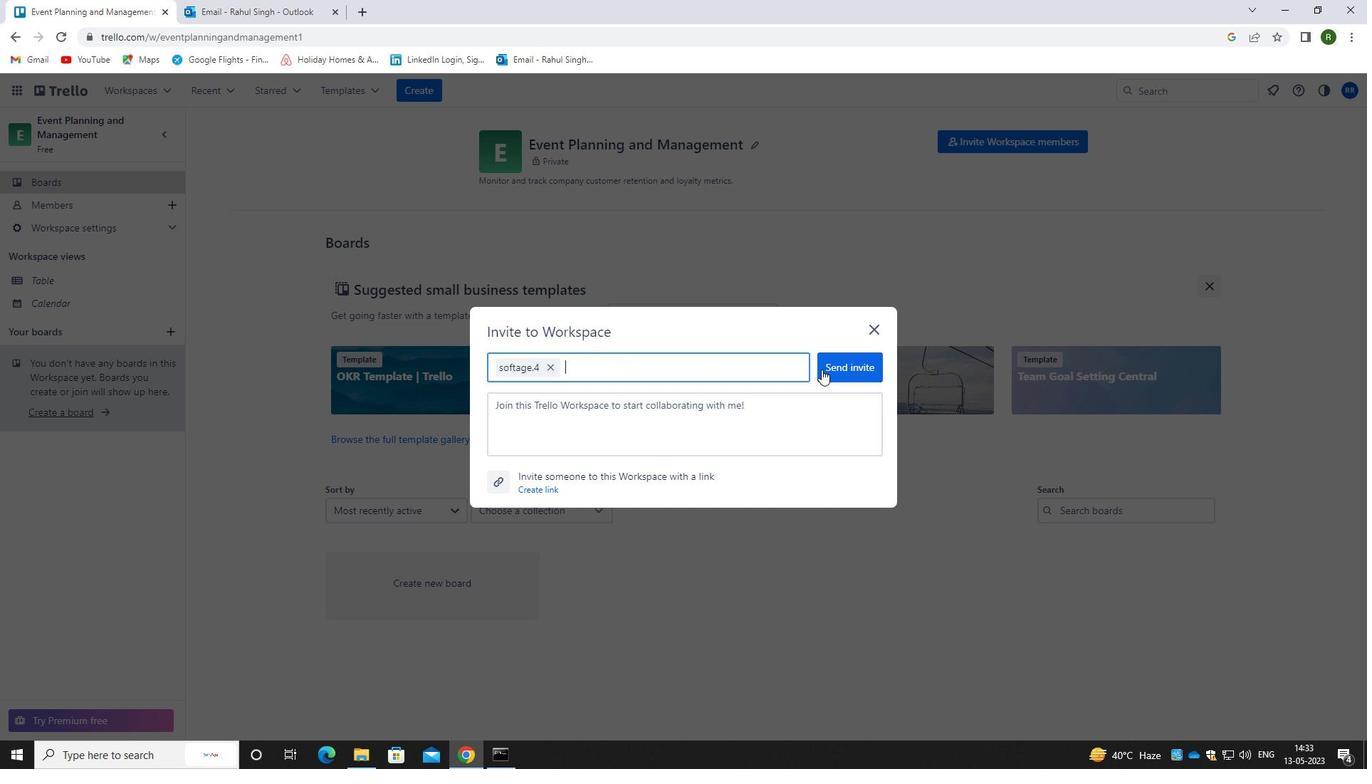 
Action: Mouse pressed left at (833, 366)
Screenshot: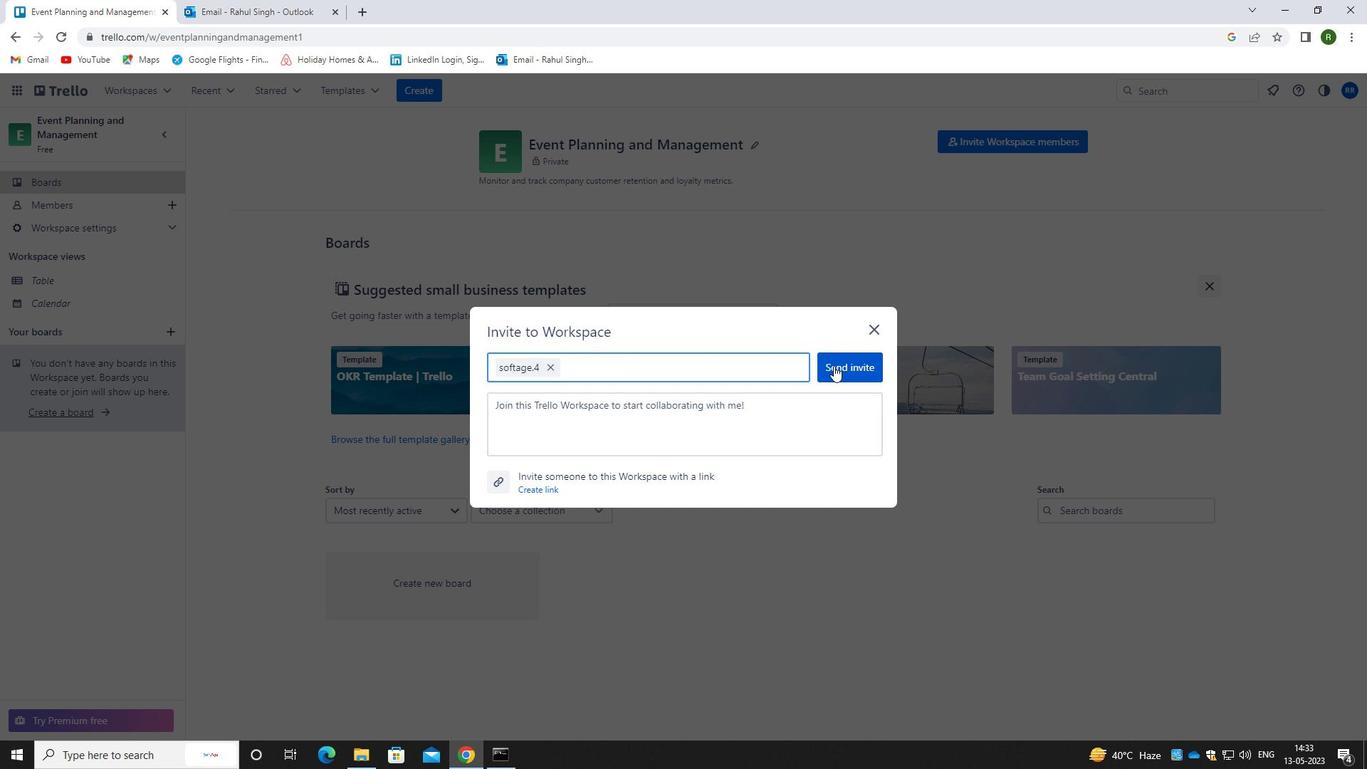 
Action: Mouse moved to (680, 633)
Screenshot: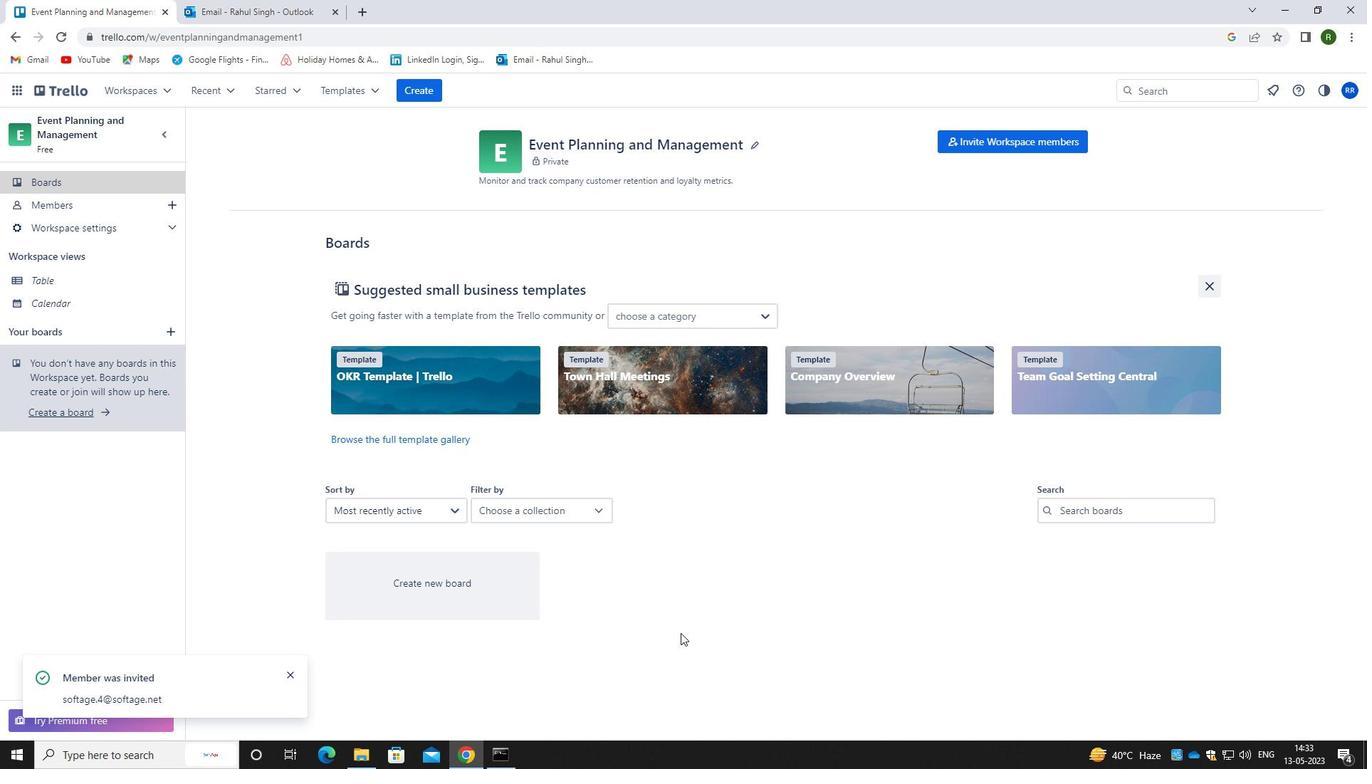
